 Task: Monitor the workflow services.
Action: Mouse moved to (1042, 73)
Screenshot: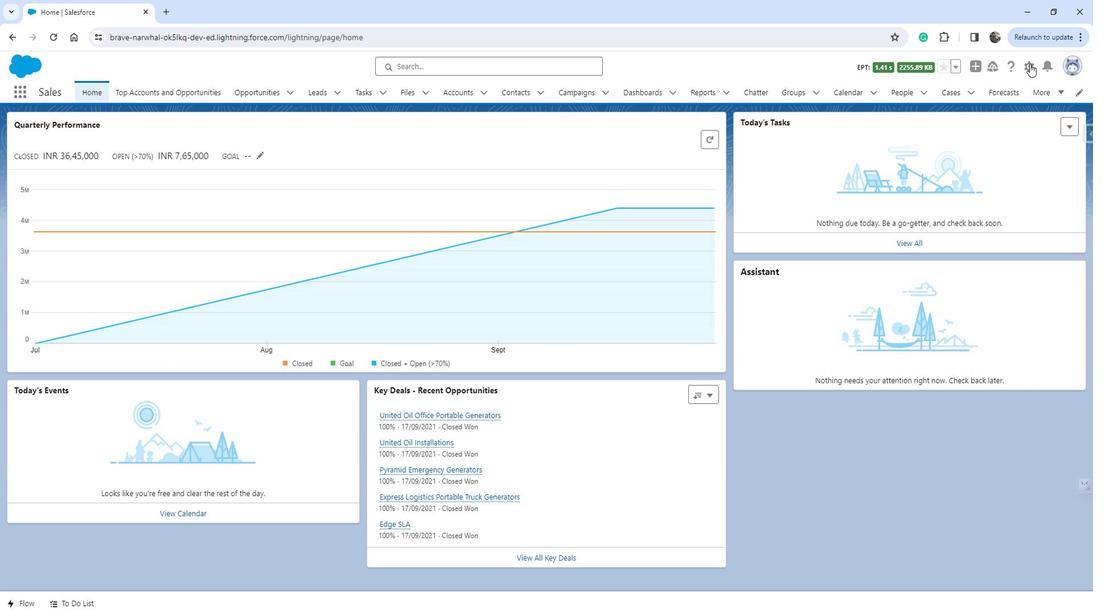 
Action: Mouse pressed left at (1042, 73)
Screenshot: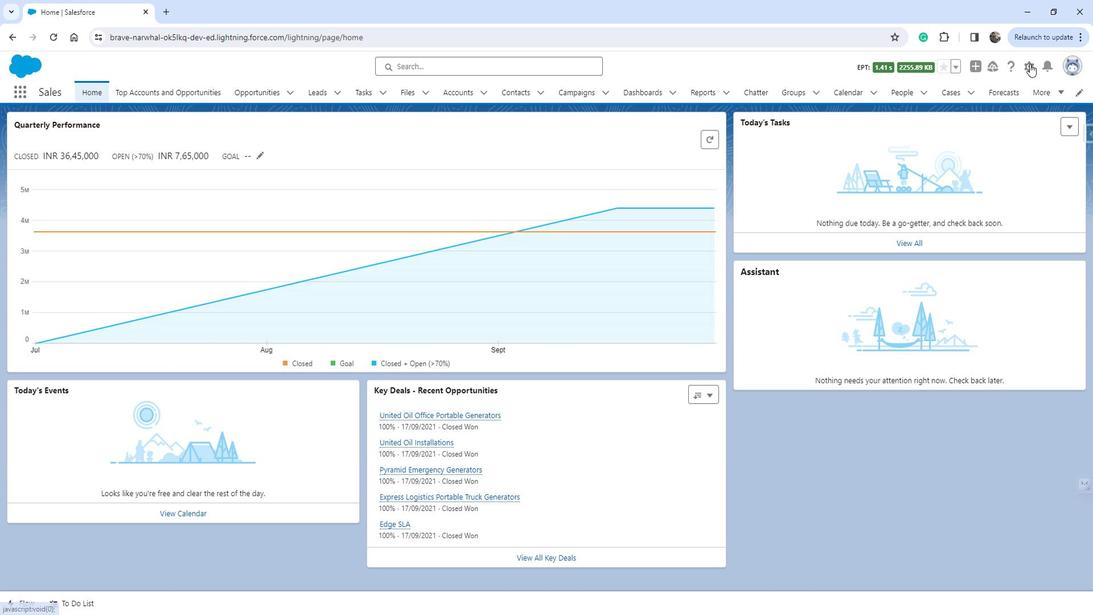 
Action: Mouse moved to (984, 108)
Screenshot: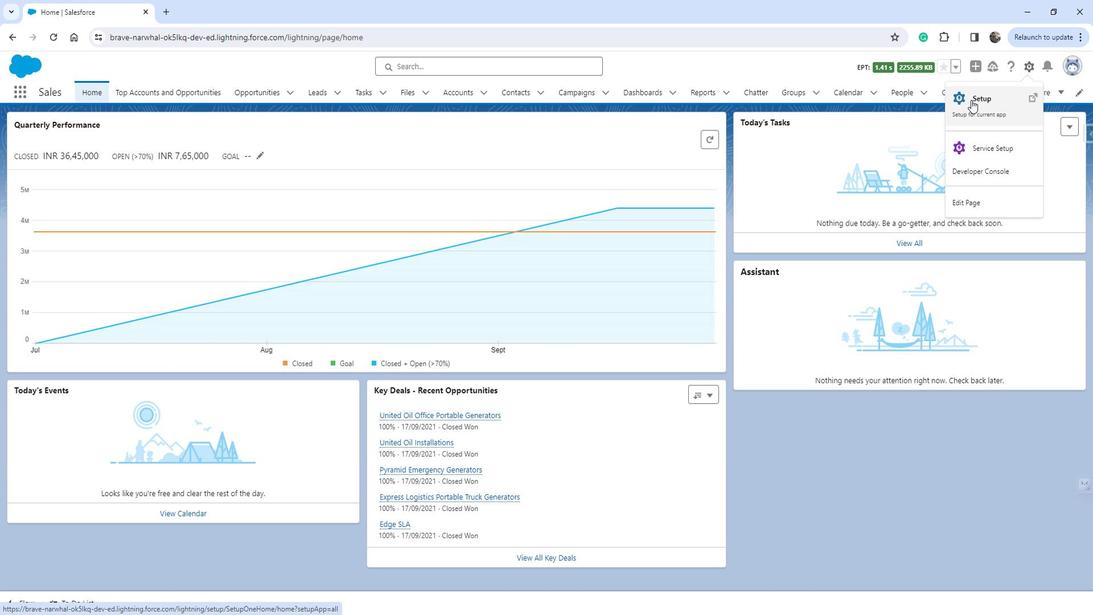 
Action: Mouse pressed left at (984, 108)
Screenshot: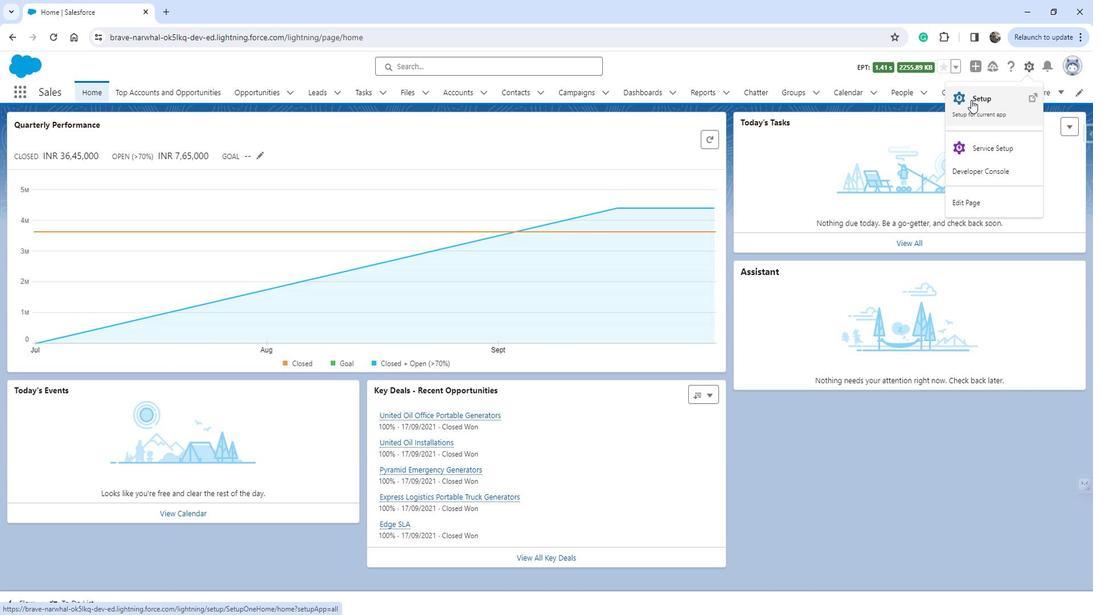 
Action: Mouse moved to (56, 342)
Screenshot: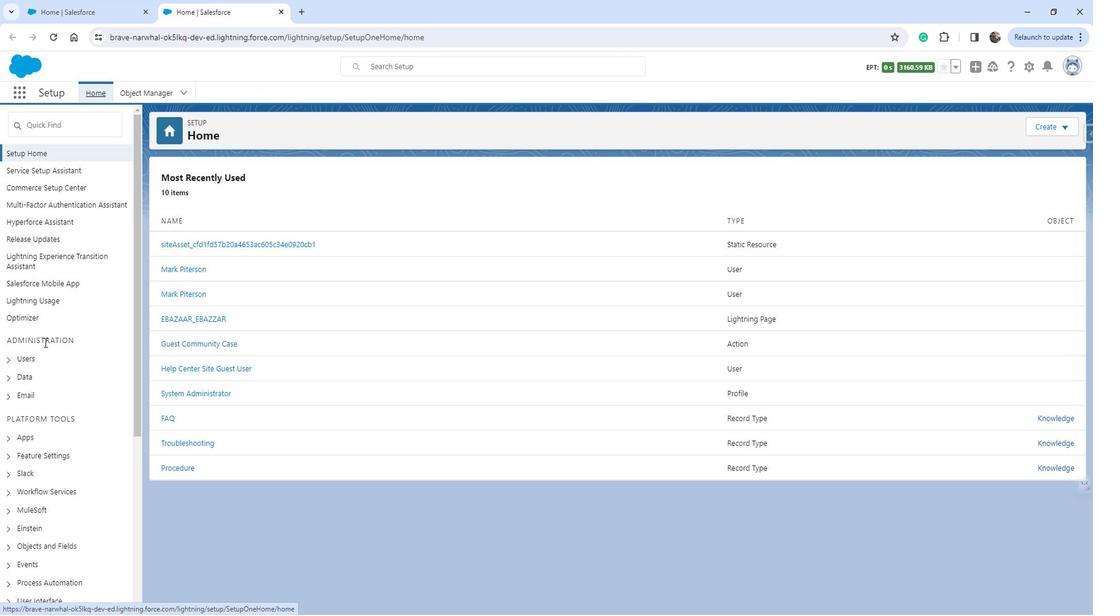 
Action: Mouse scrolled (56, 341) with delta (0, 0)
Screenshot: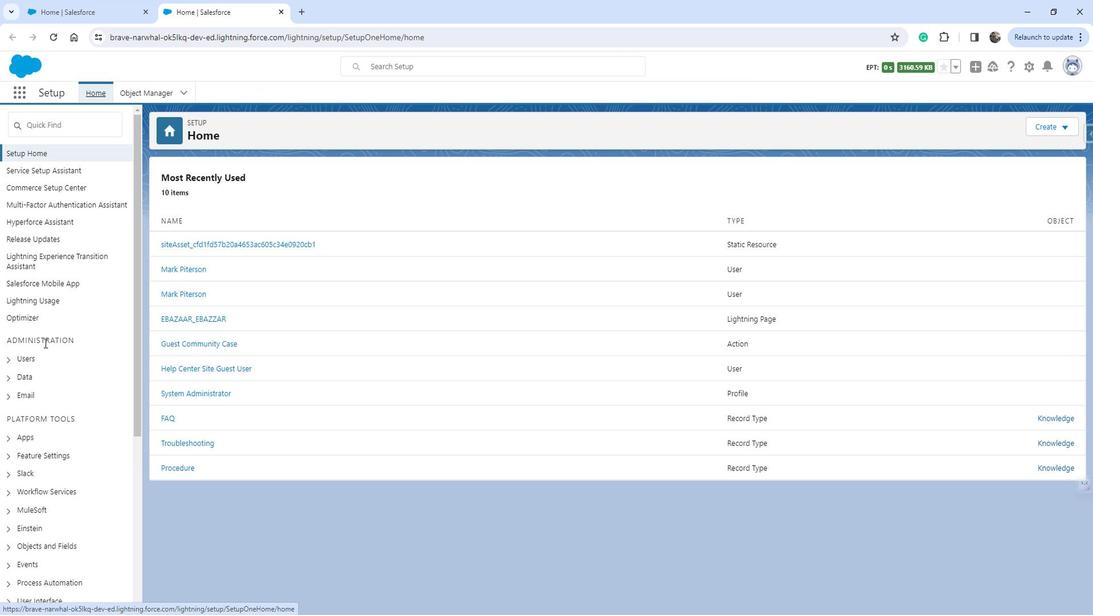 
Action: Mouse scrolled (56, 341) with delta (0, 0)
Screenshot: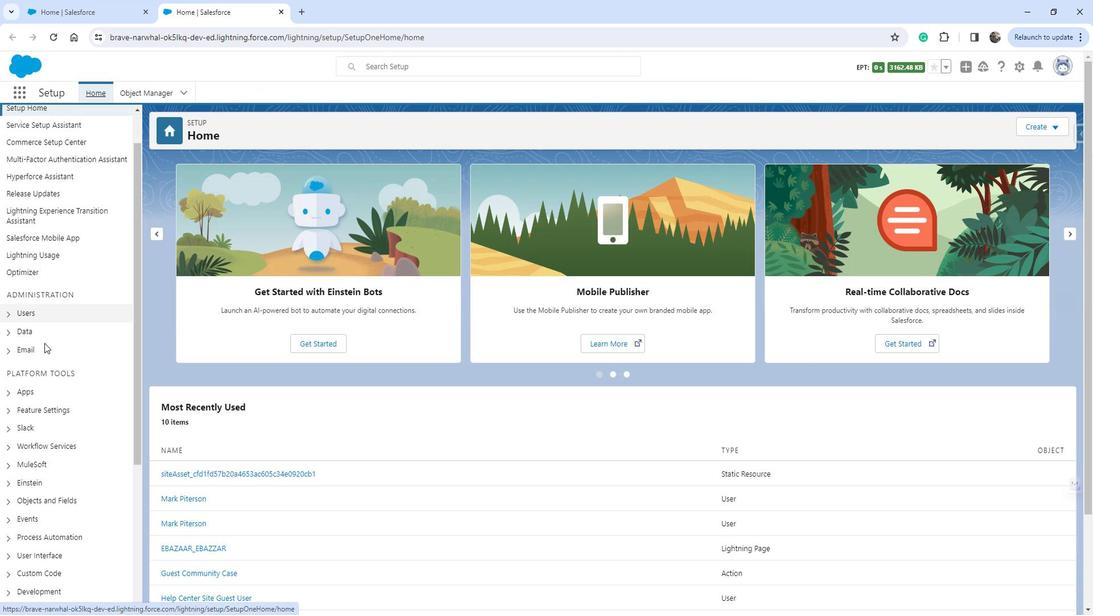 
Action: Mouse scrolled (56, 341) with delta (0, 0)
Screenshot: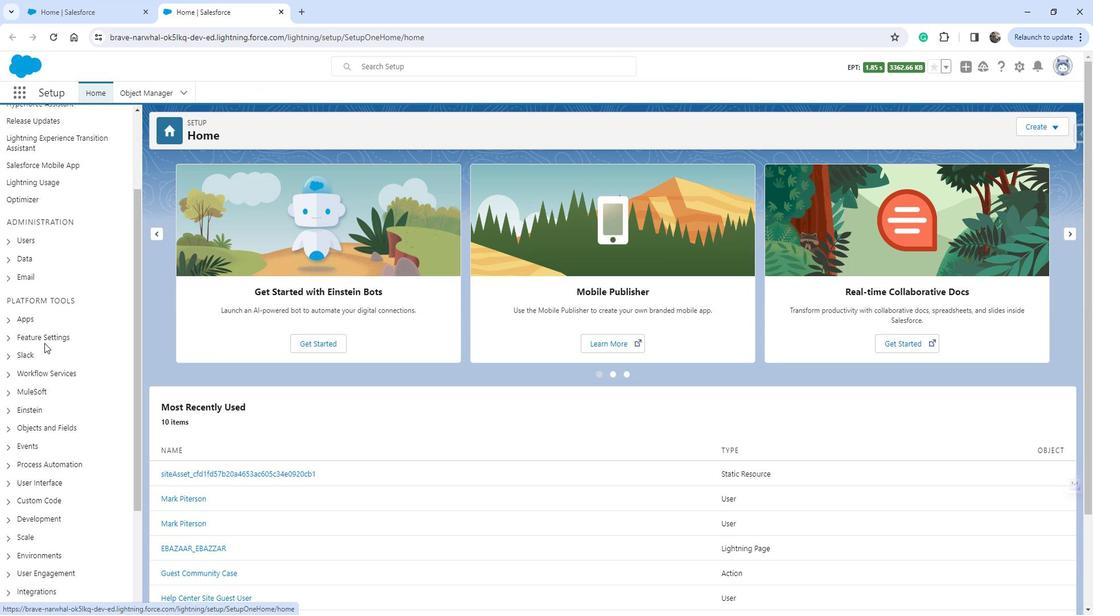 
Action: Mouse moved to (20, 314)
Screenshot: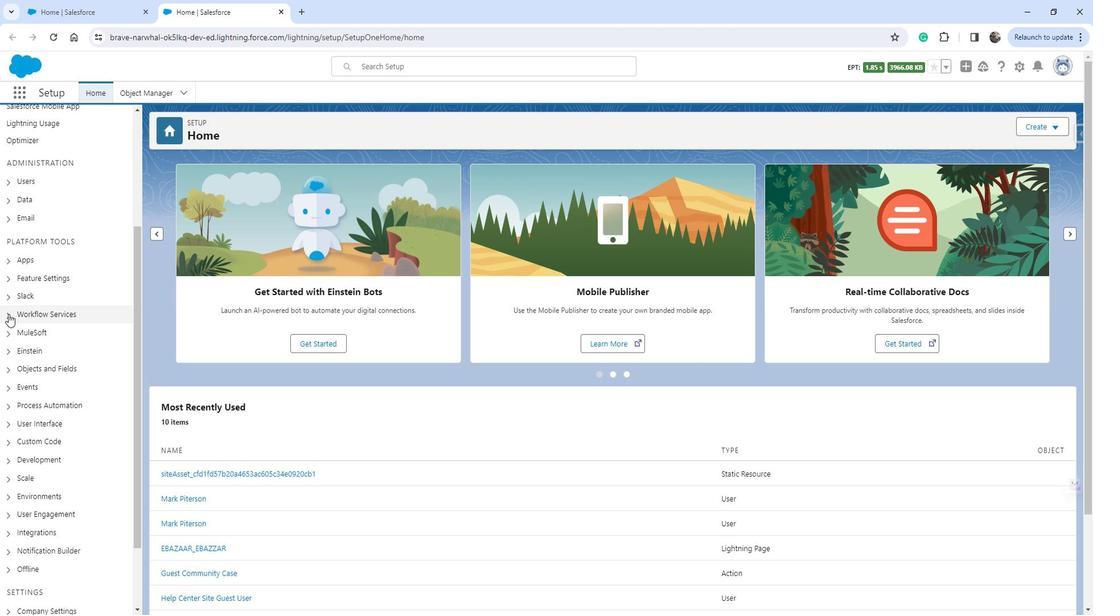 
Action: Mouse pressed left at (20, 314)
Screenshot: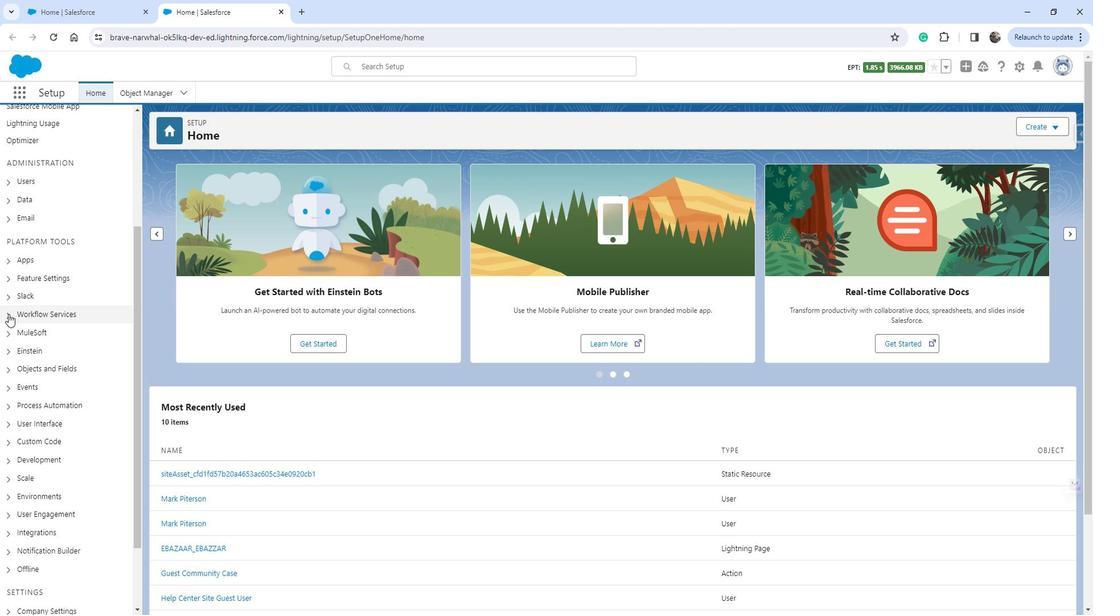 
Action: Mouse moved to (82, 348)
Screenshot: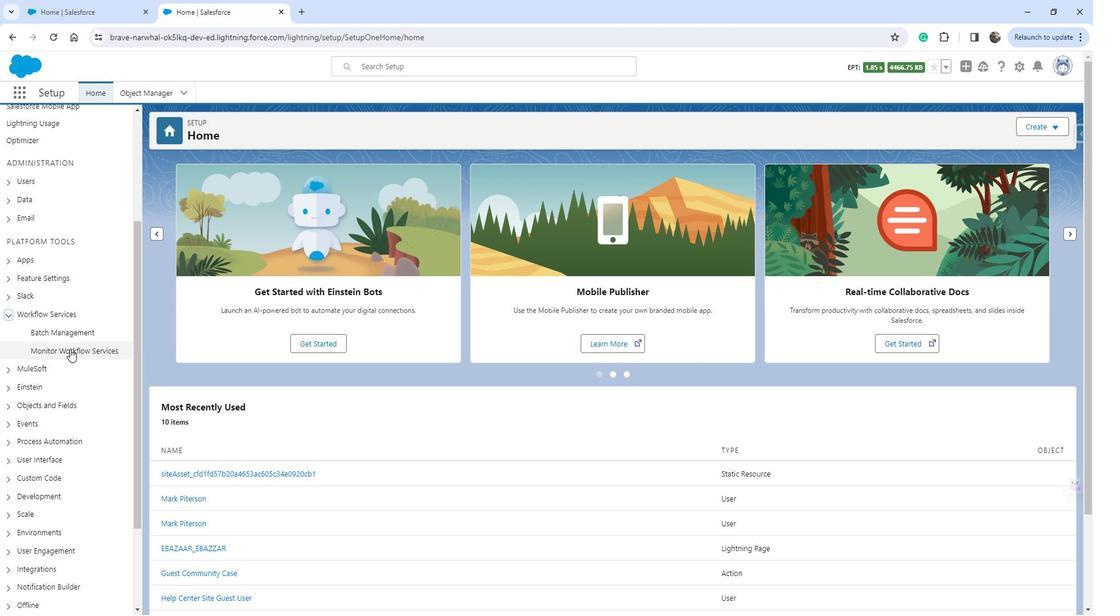 
Action: Mouse pressed left at (82, 348)
Screenshot: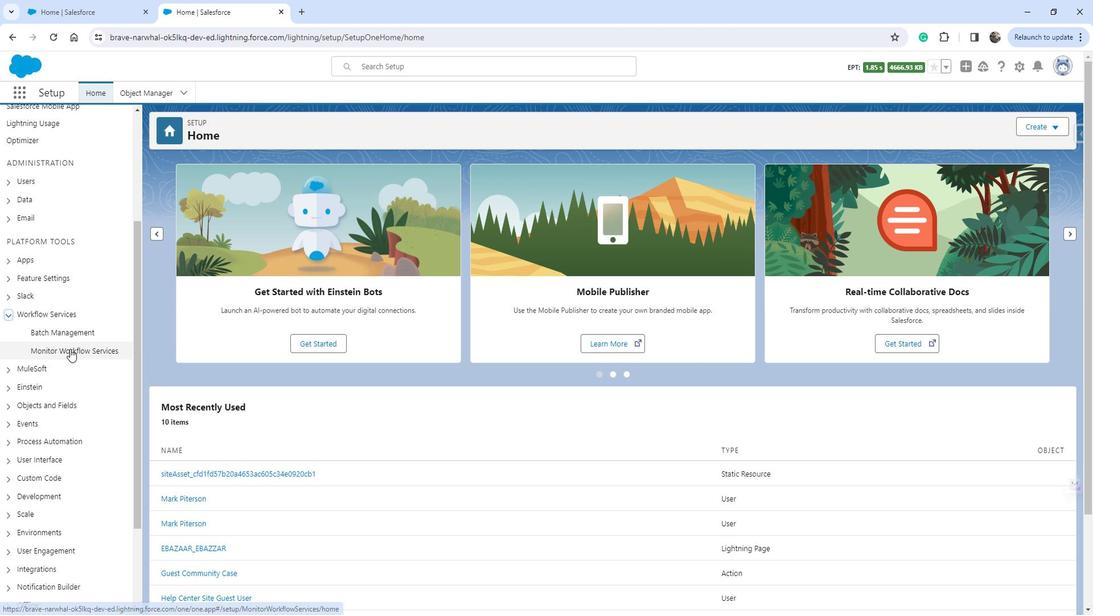 
Action: Mouse moved to (535, 396)
Screenshot: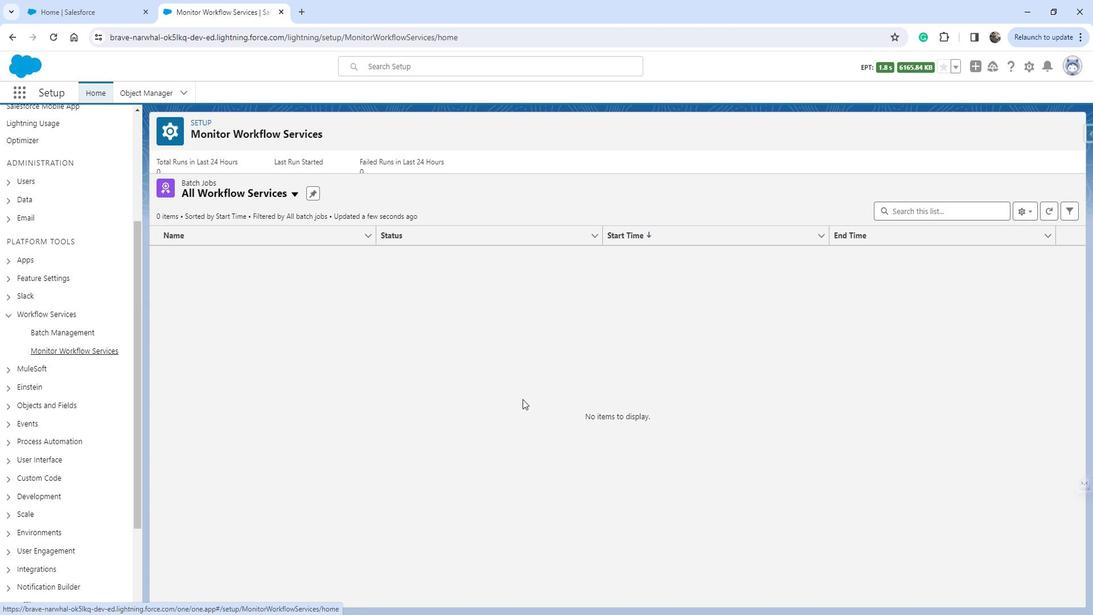 
Action: Mouse pressed left at (535, 396)
Screenshot: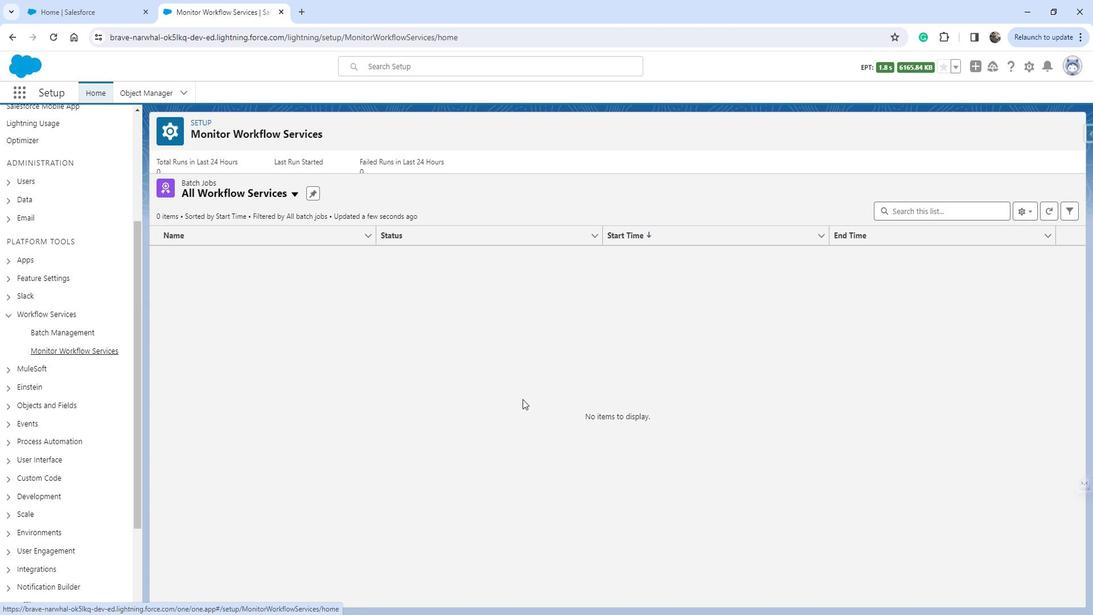 
Action: Mouse moved to (533, 397)
Screenshot: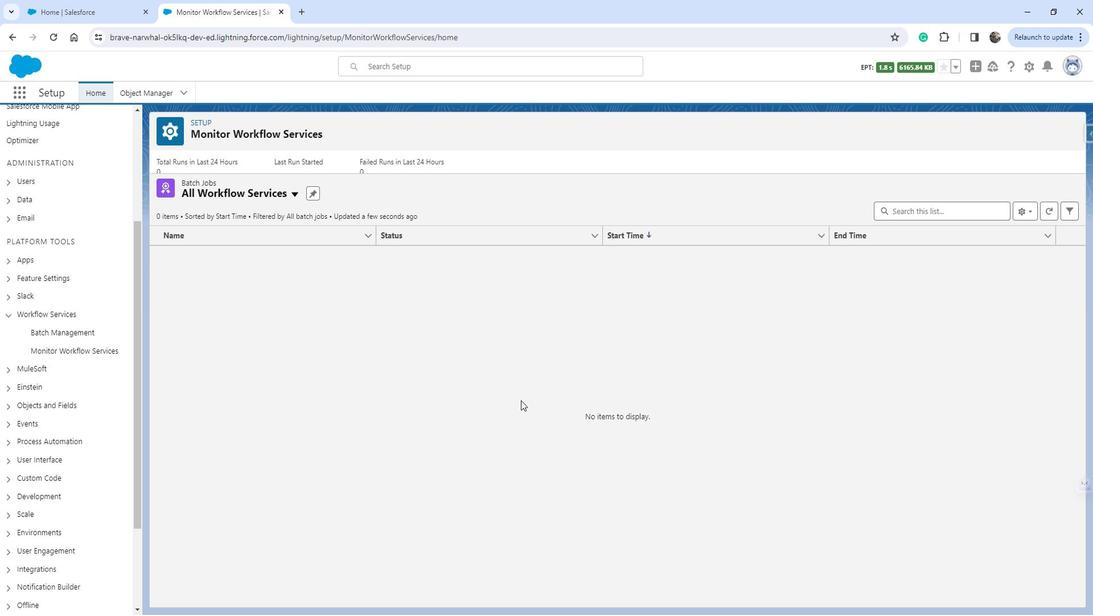 
